 Task: Check the sale-to-list ratio of spa in the last 1 year.
Action: Mouse moved to (885, 216)
Screenshot: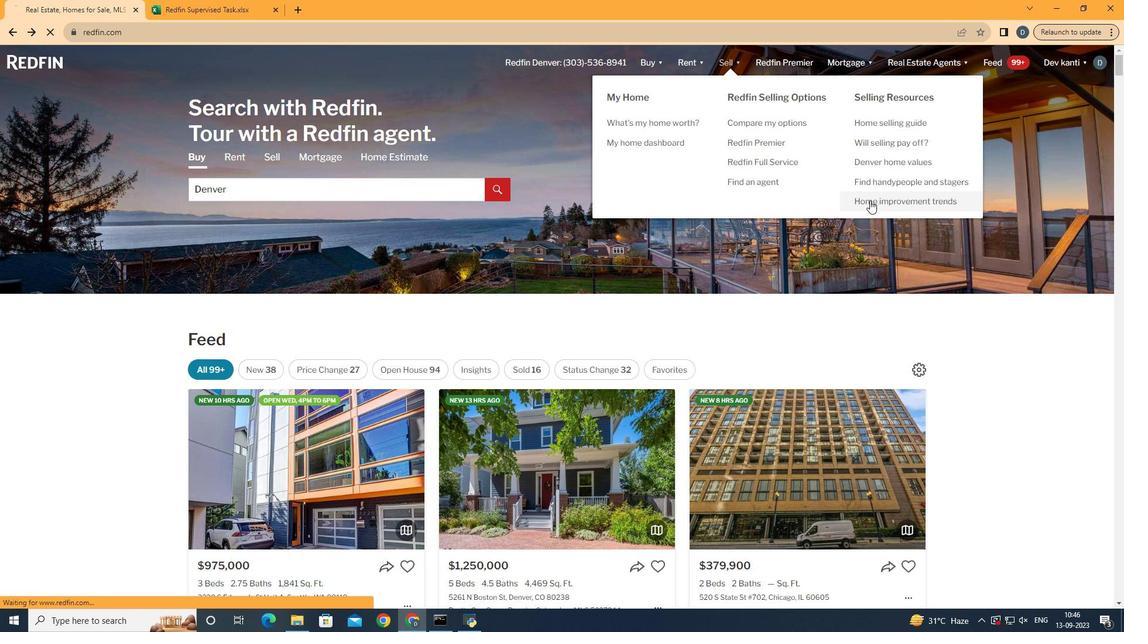 
Action: Mouse pressed left at (885, 216)
Screenshot: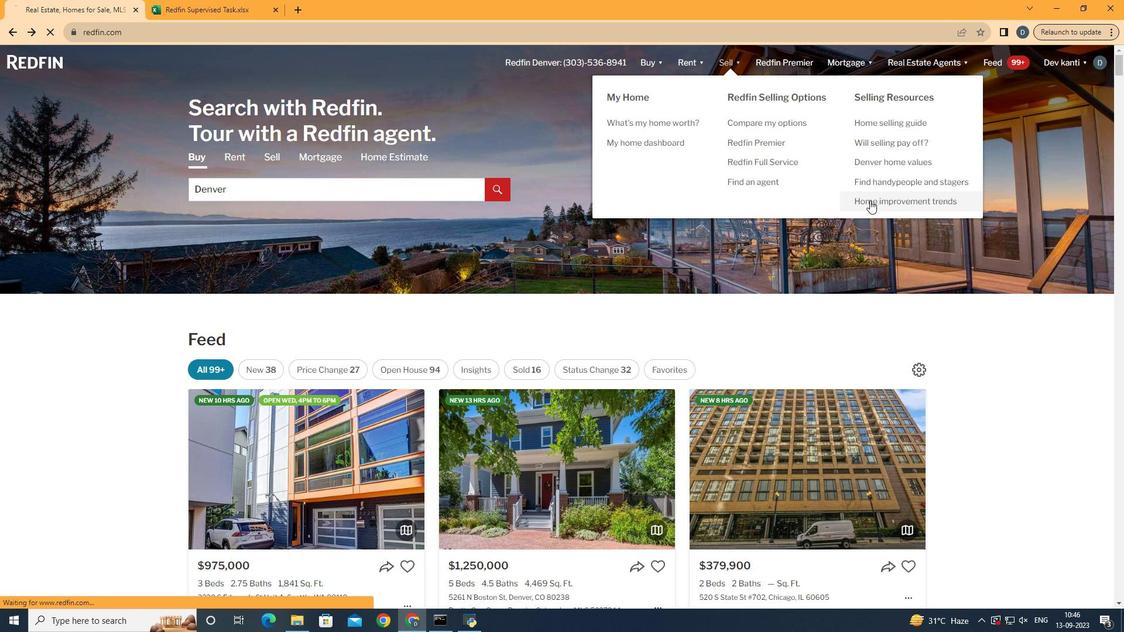 
Action: Mouse moved to (309, 242)
Screenshot: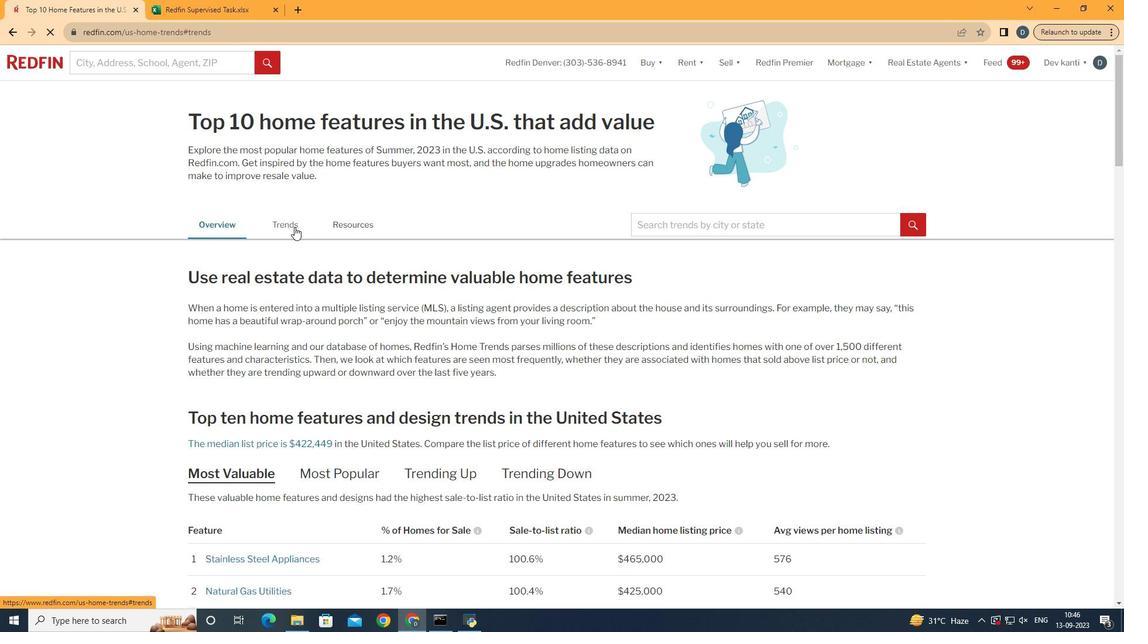 
Action: Mouse pressed left at (309, 242)
Screenshot: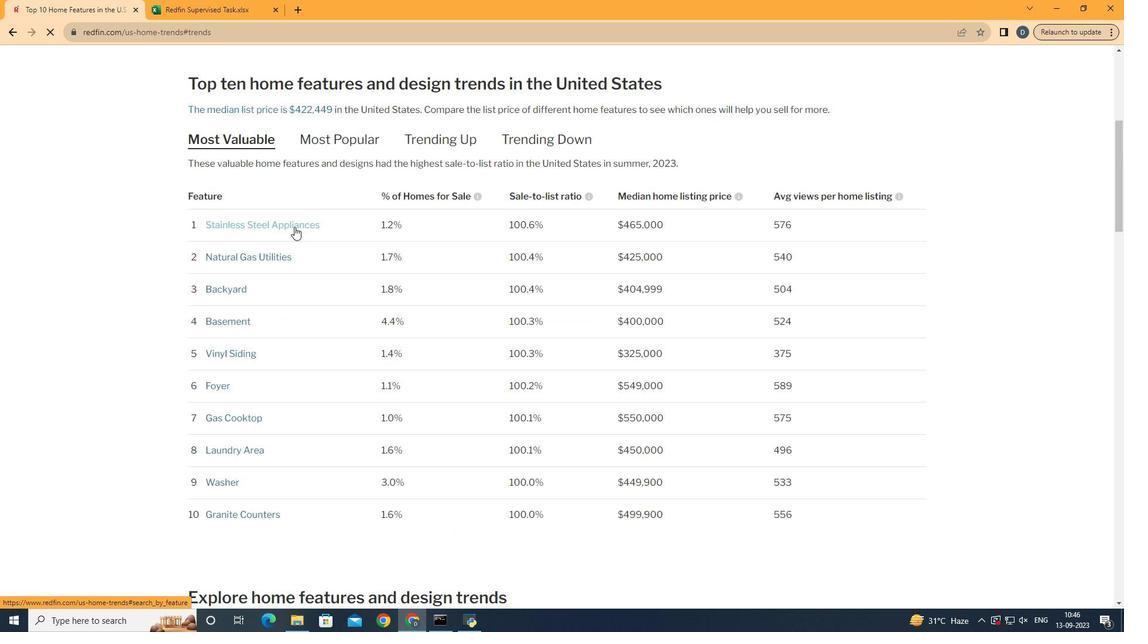 
Action: Mouse moved to (393, 330)
Screenshot: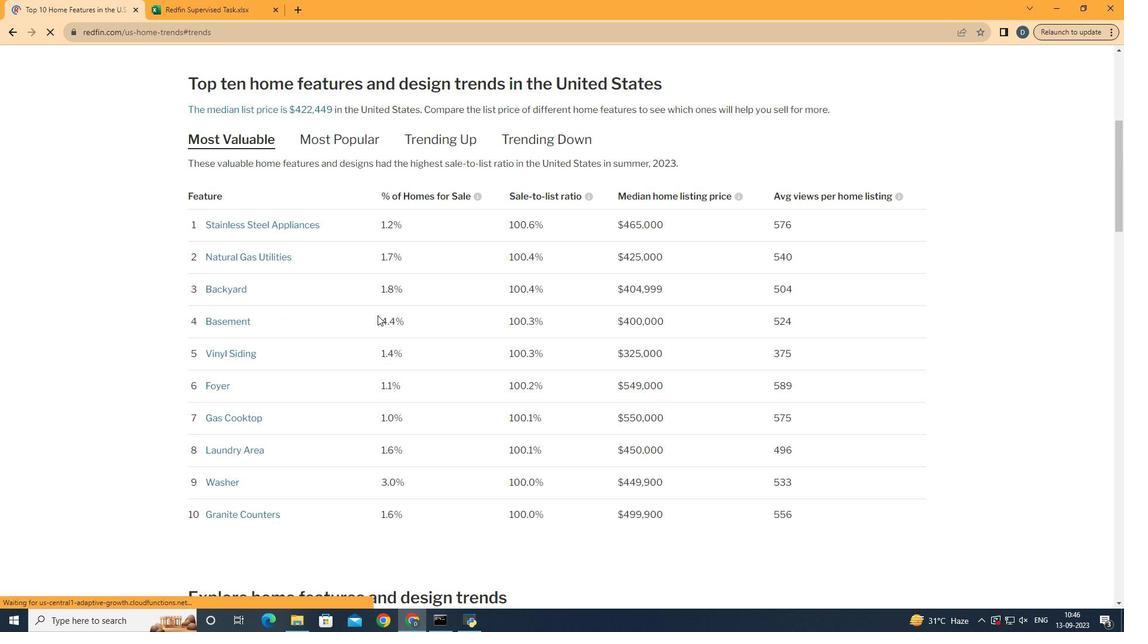 
Action: Mouse scrolled (393, 330) with delta (0, 0)
Screenshot: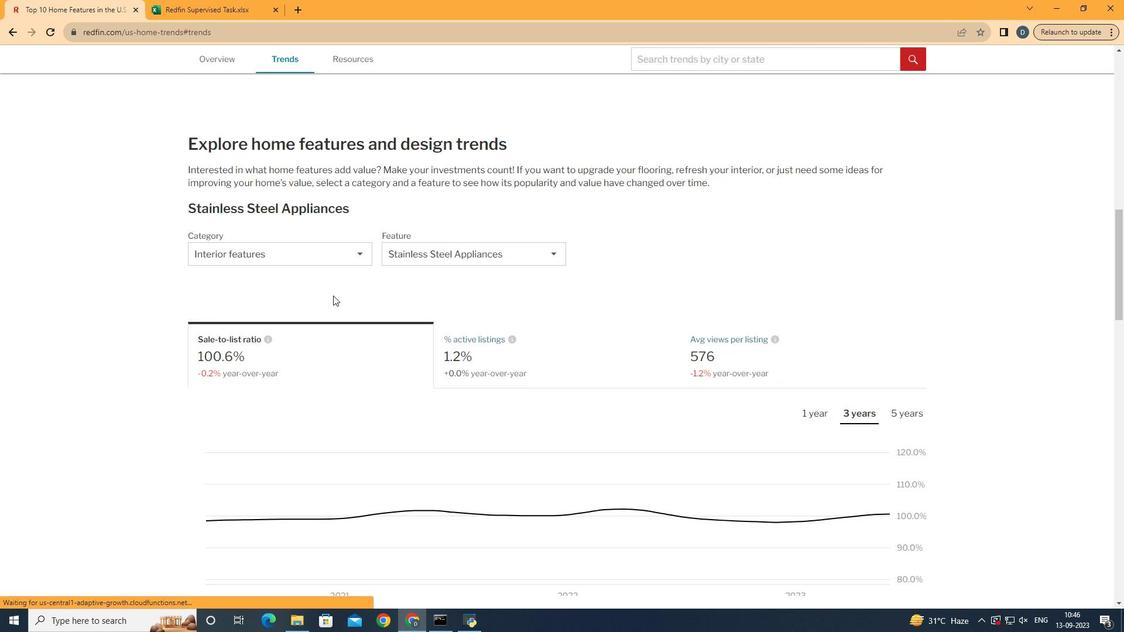 
Action: Mouse scrolled (393, 330) with delta (0, 0)
Screenshot: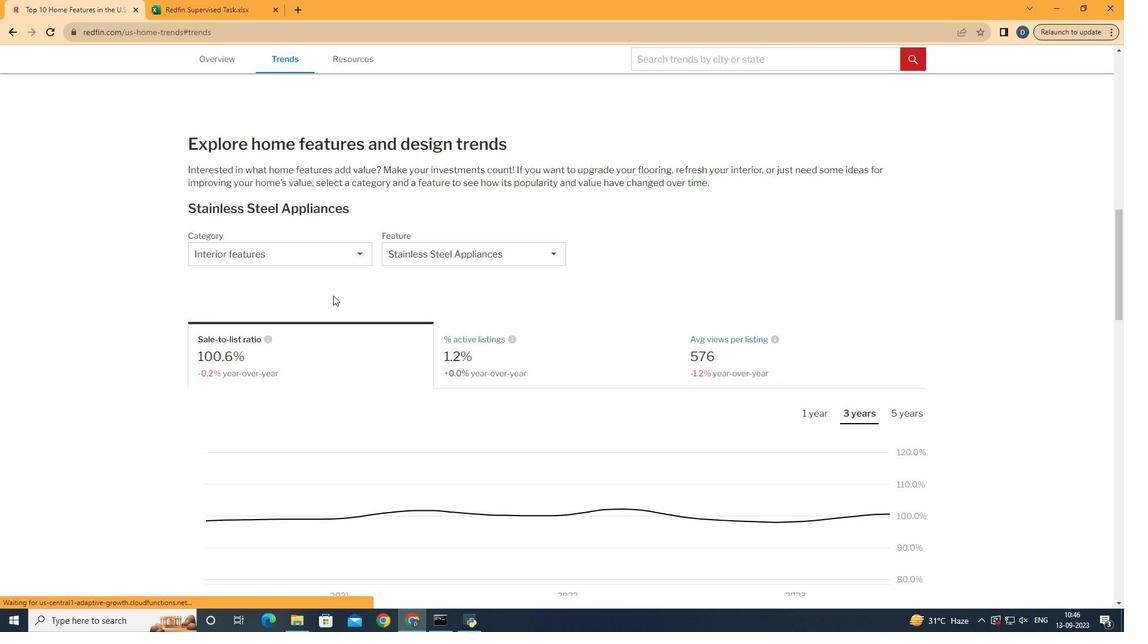 
Action: Mouse scrolled (393, 330) with delta (0, 0)
Screenshot: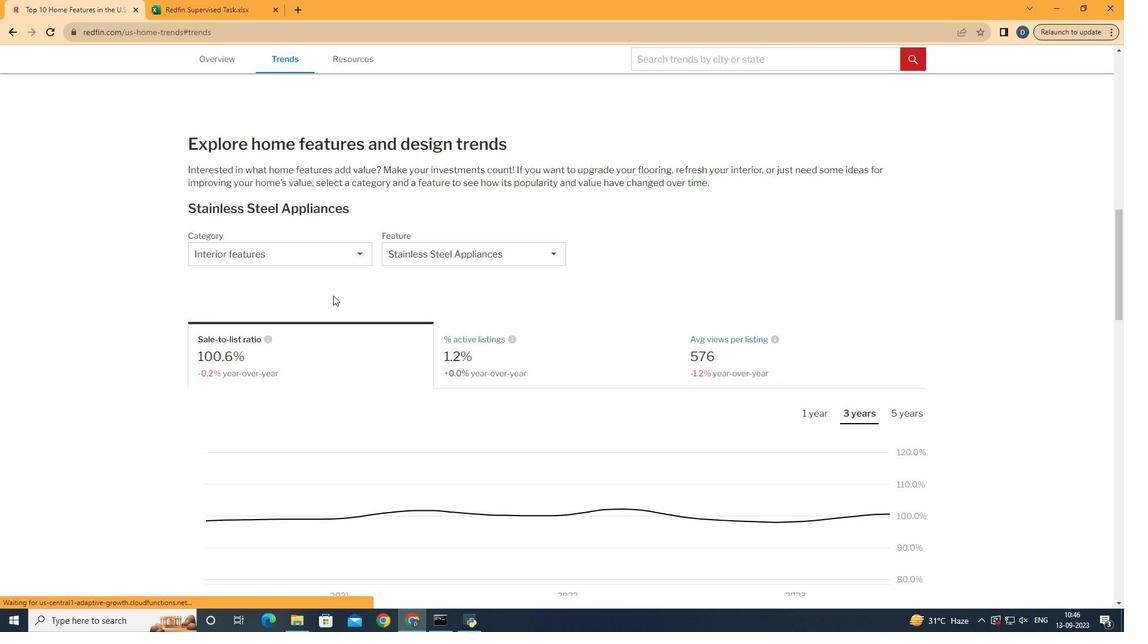 
Action: Mouse scrolled (393, 330) with delta (0, 0)
Screenshot: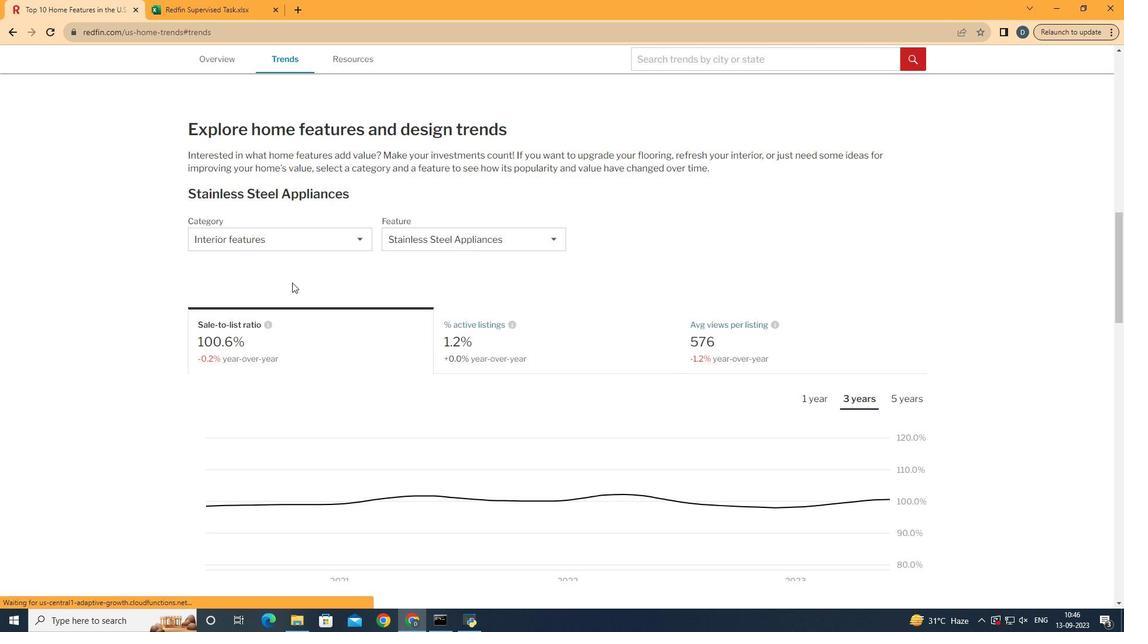 
Action: Mouse scrolled (393, 330) with delta (0, 0)
Screenshot: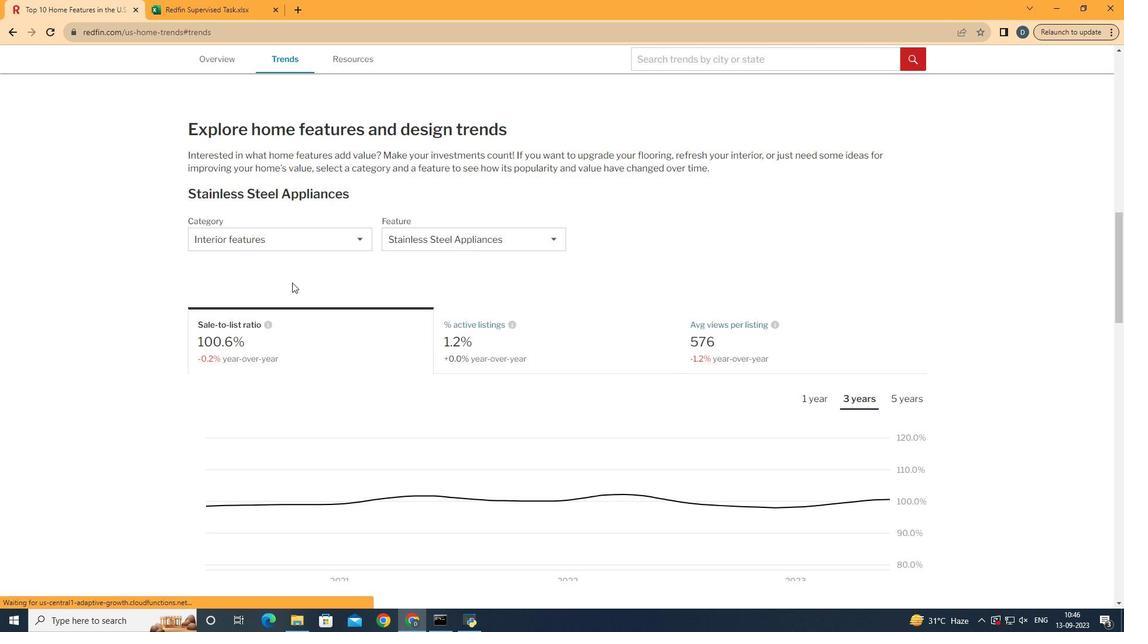 
Action: Mouse scrolled (393, 330) with delta (0, 0)
Screenshot: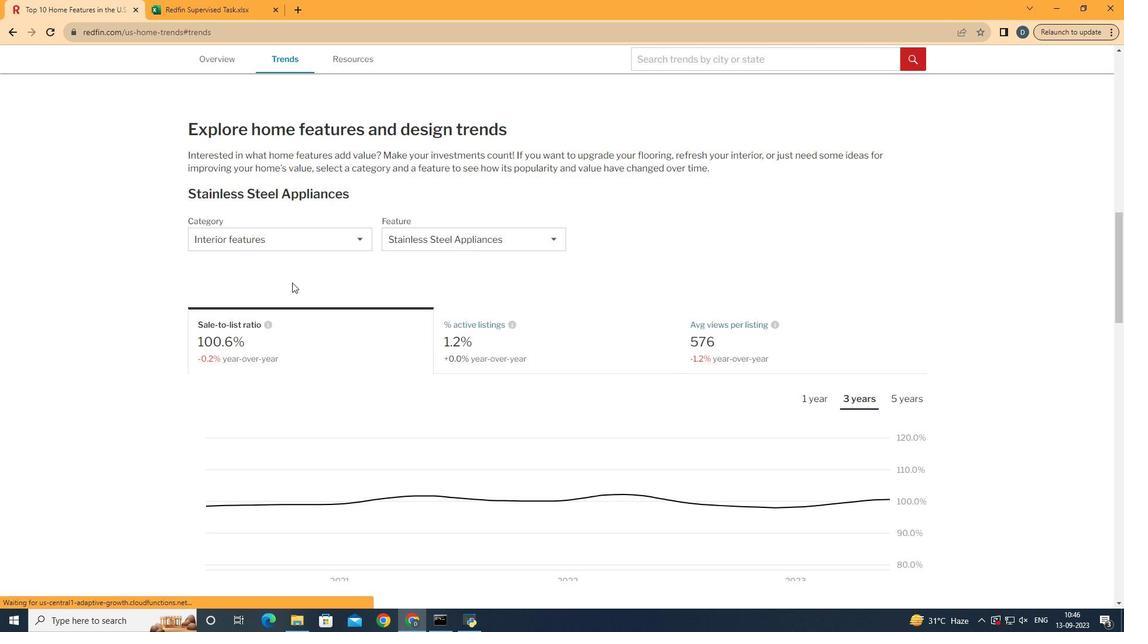 
Action: Mouse scrolled (393, 330) with delta (0, 0)
Screenshot: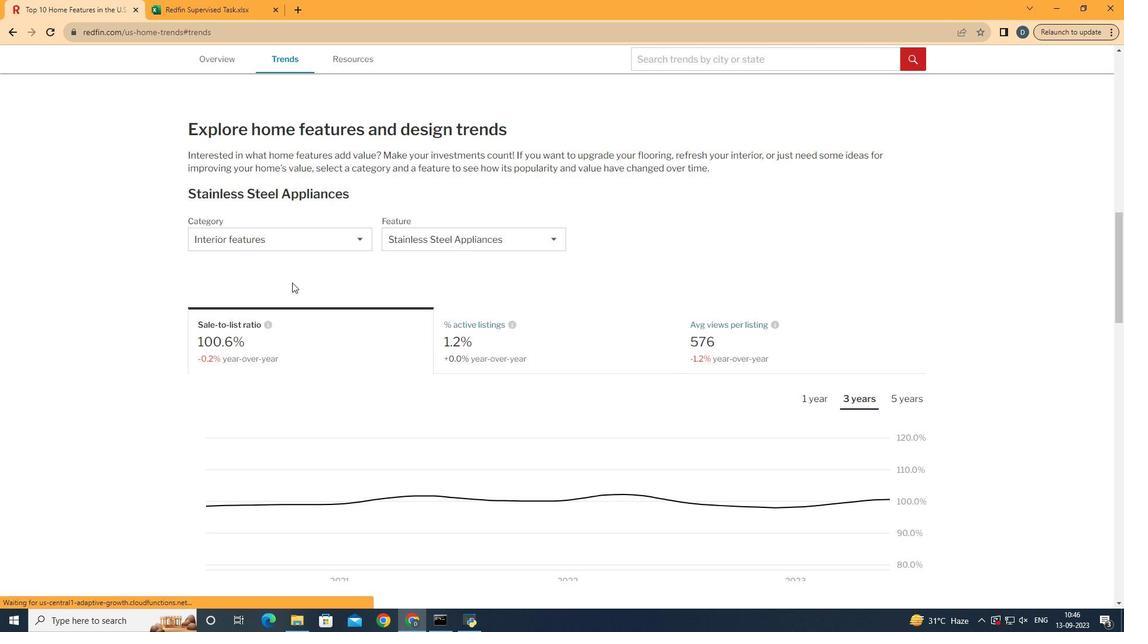 
Action: Mouse scrolled (393, 330) with delta (0, 0)
Screenshot: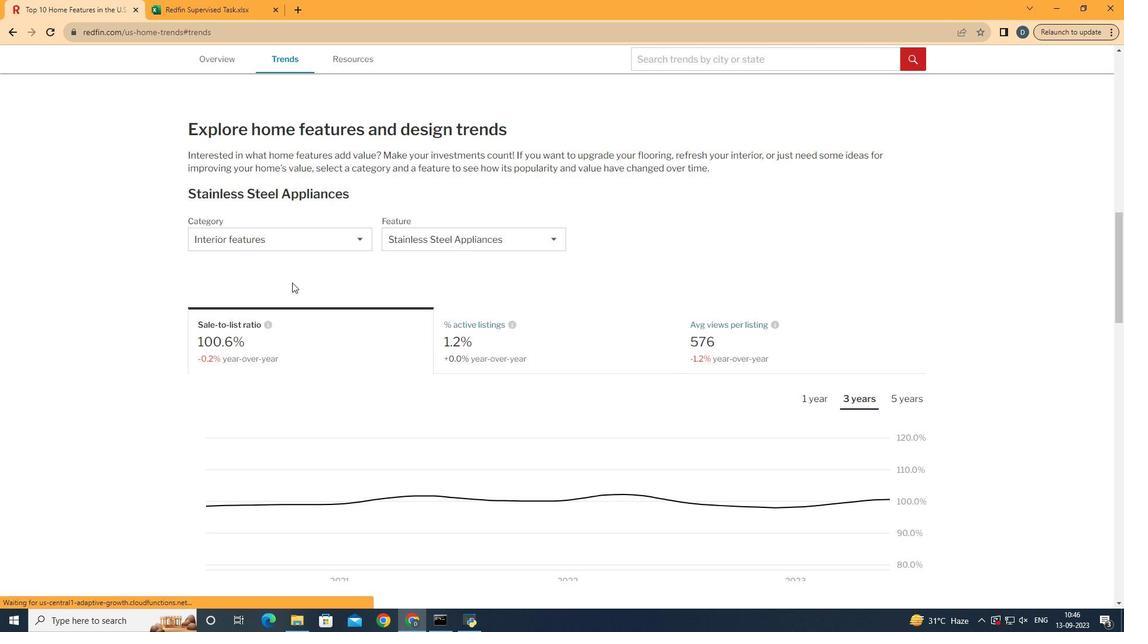 
Action: Mouse moved to (306, 265)
Screenshot: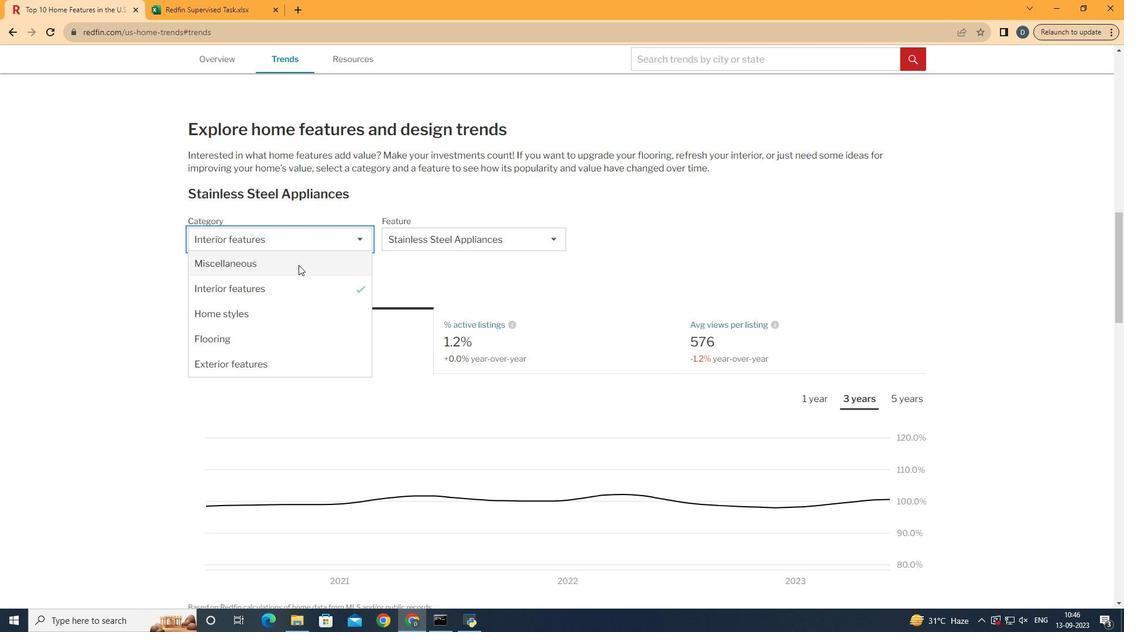
Action: Mouse pressed left at (306, 265)
Screenshot: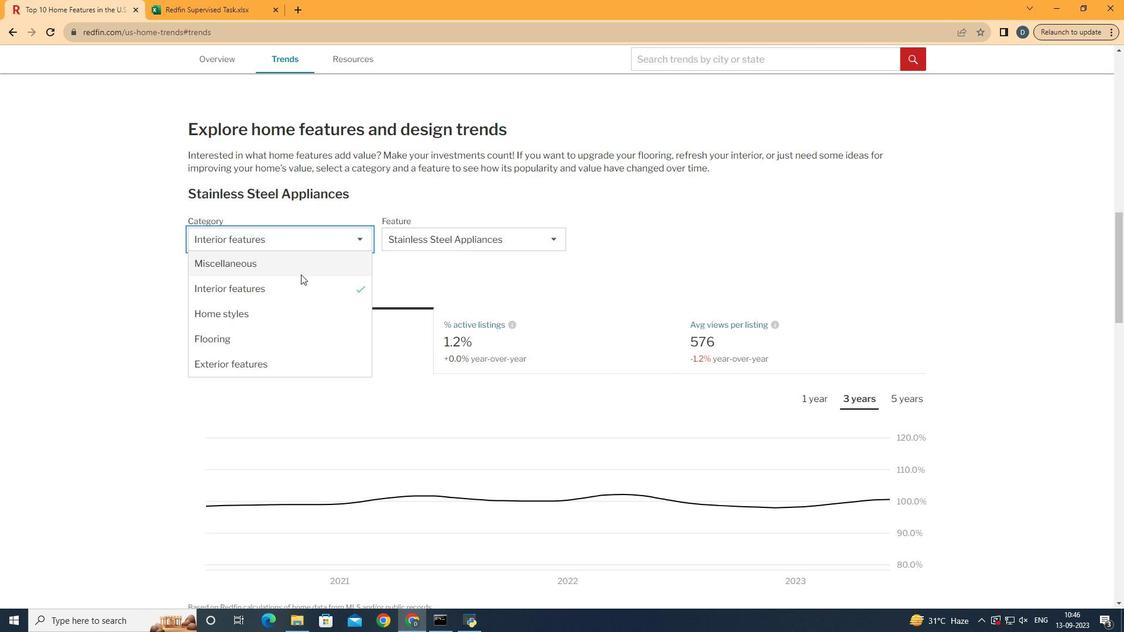 
Action: Mouse moved to (318, 302)
Screenshot: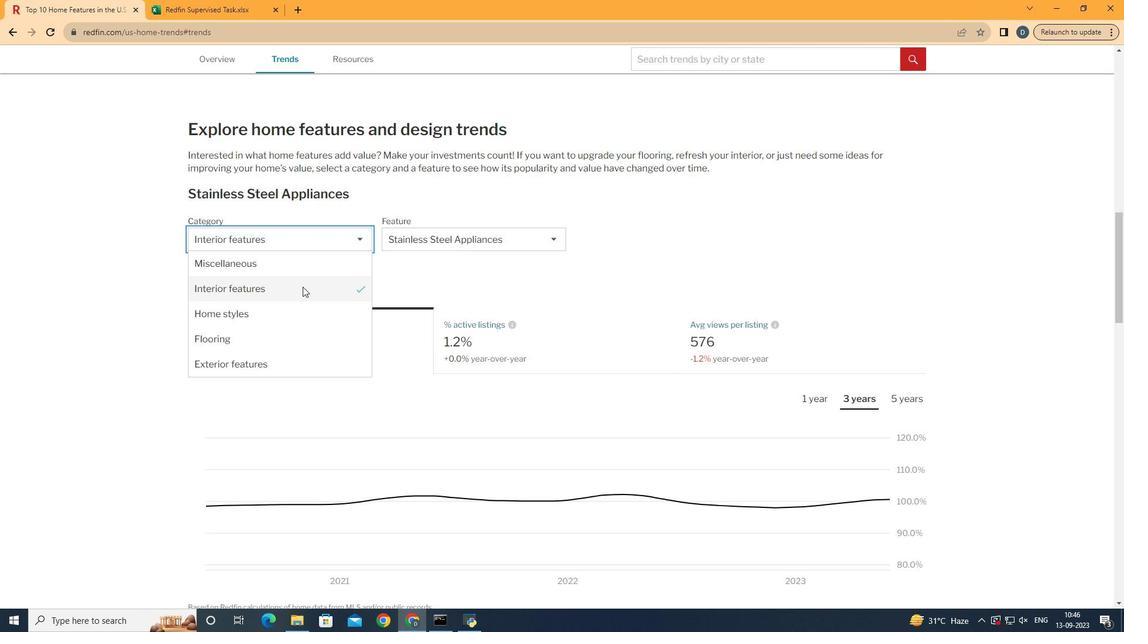 
Action: Mouse pressed left at (318, 302)
Screenshot: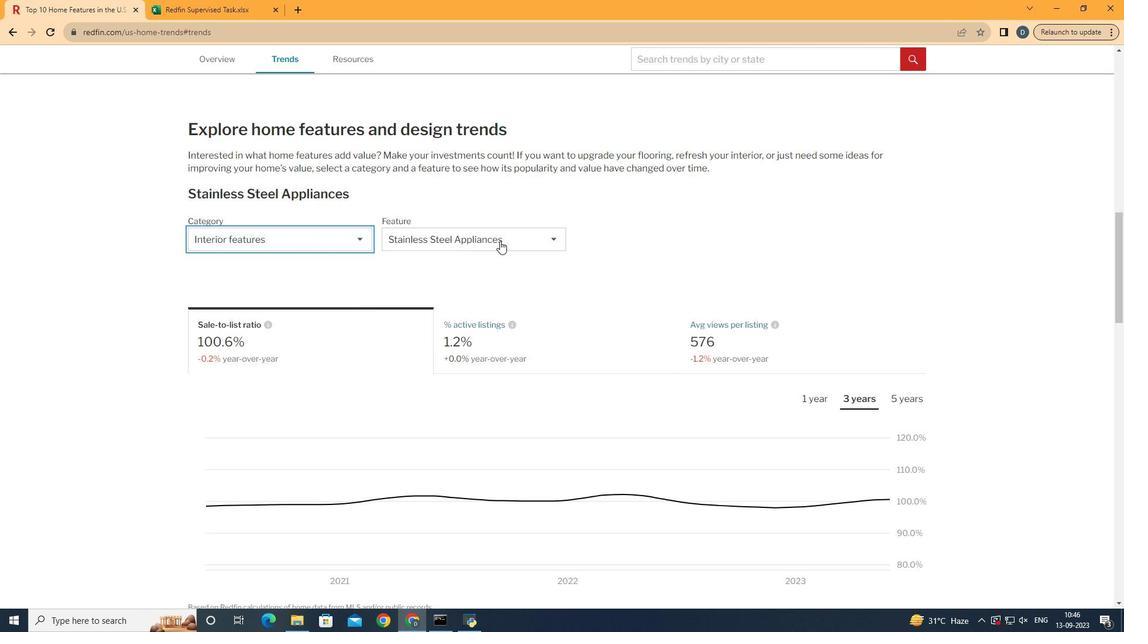 
Action: Mouse moved to (515, 256)
Screenshot: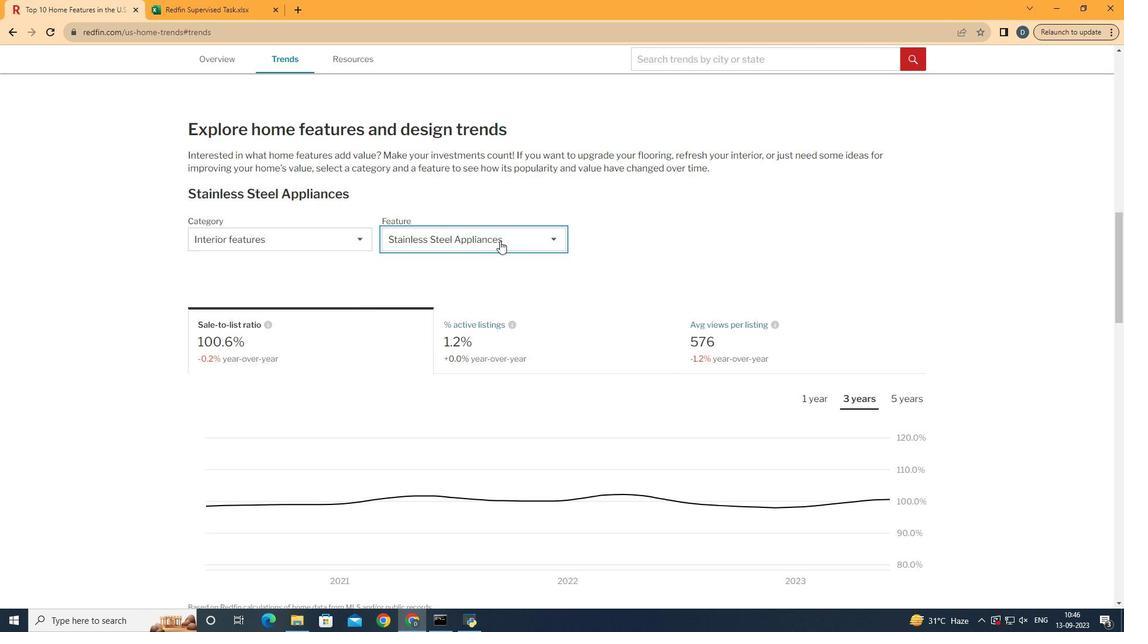 
Action: Mouse pressed left at (515, 256)
Screenshot: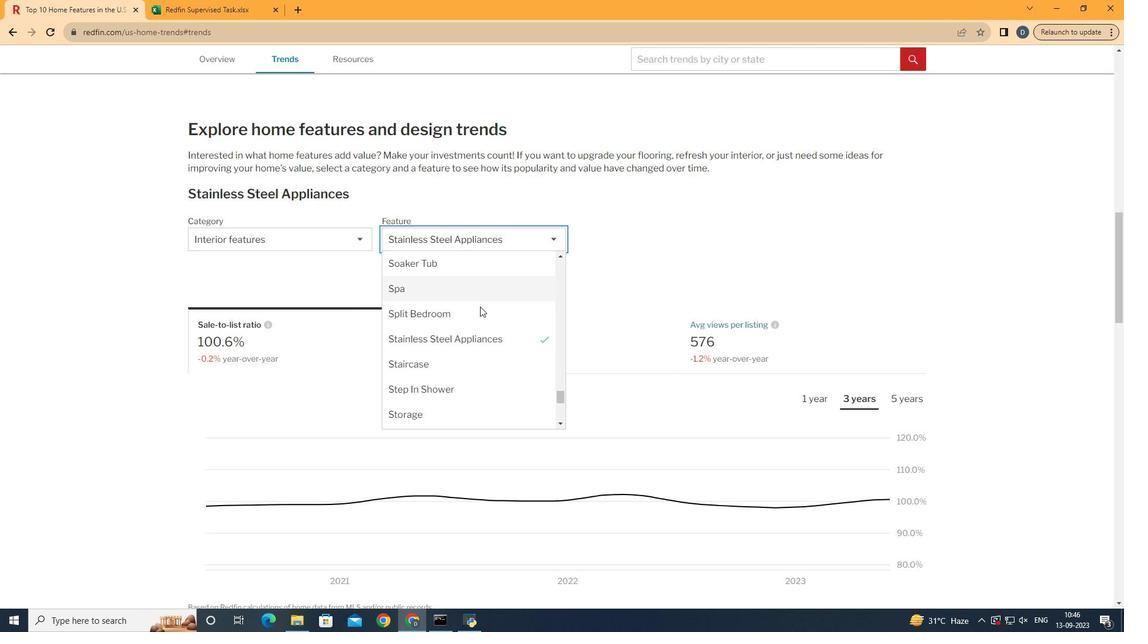 
Action: Mouse moved to (514, 307)
Screenshot: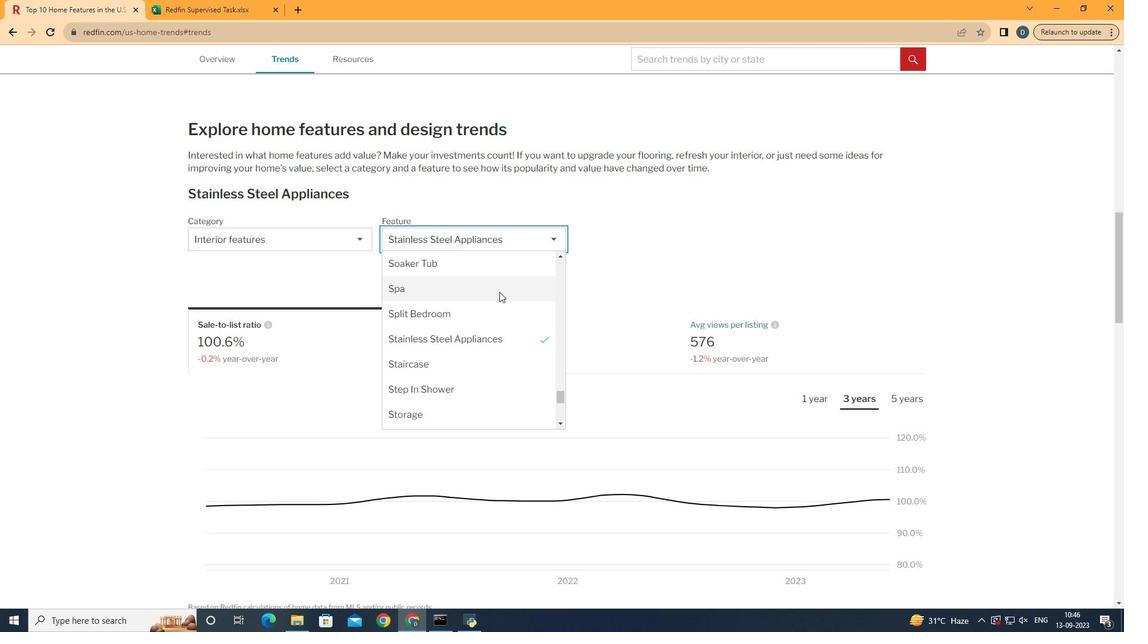 
Action: Mouse pressed left at (514, 307)
Screenshot: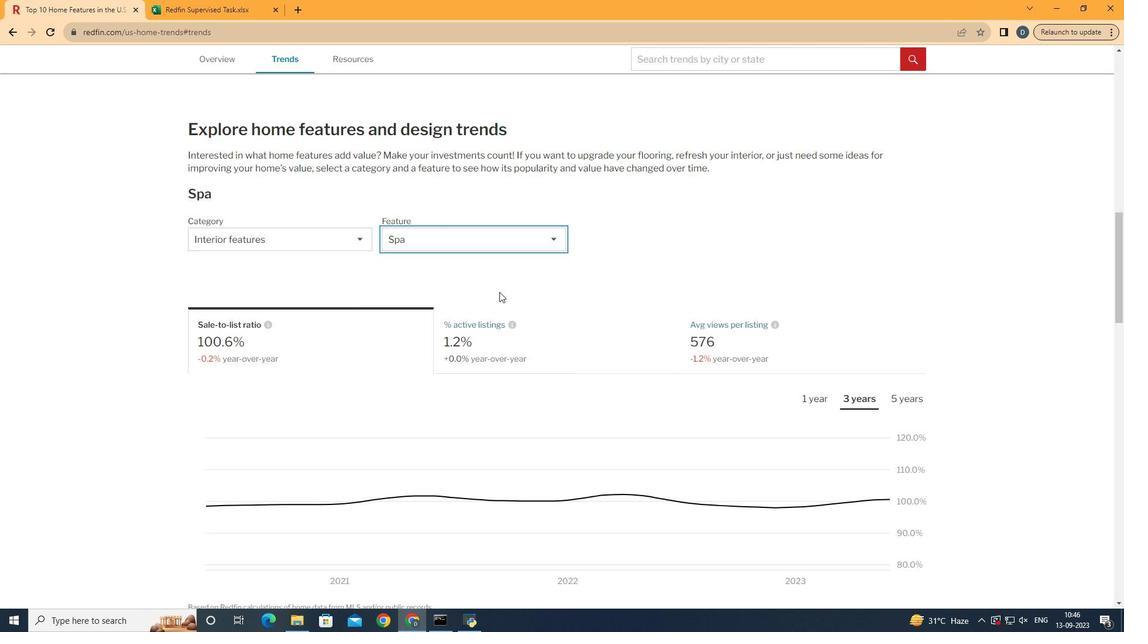 
Action: Mouse moved to (385, 347)
Screenshot: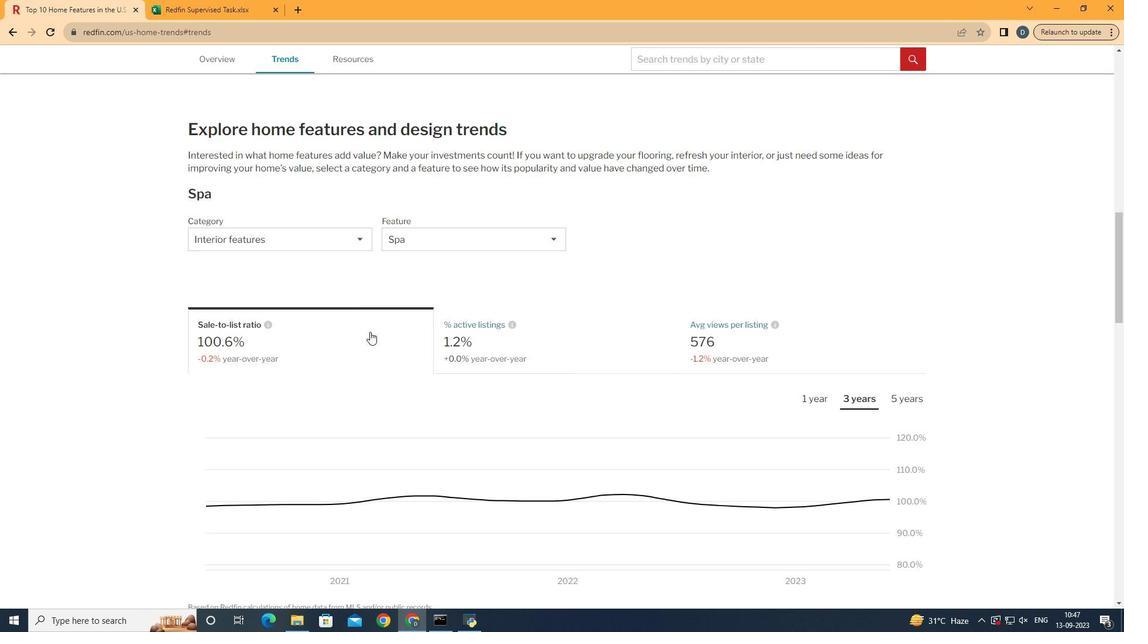 
Action: Mouse pressed left at (385, 347)
Screenshot: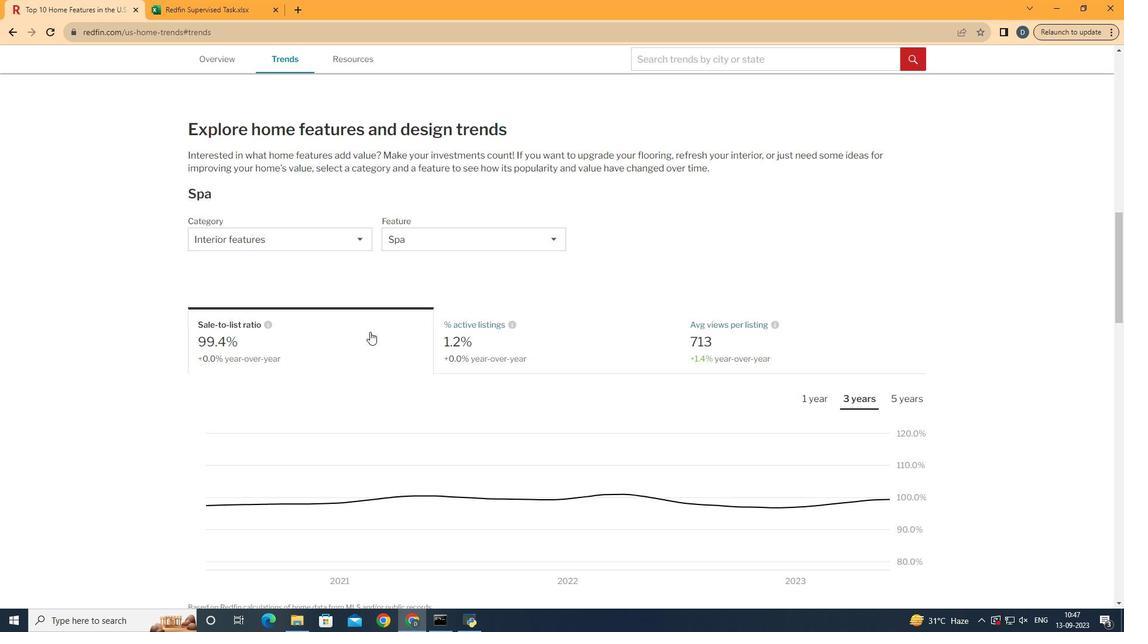 
Action: Mouse scrolled (385, 346) with delta (0, 0)
Screenshot: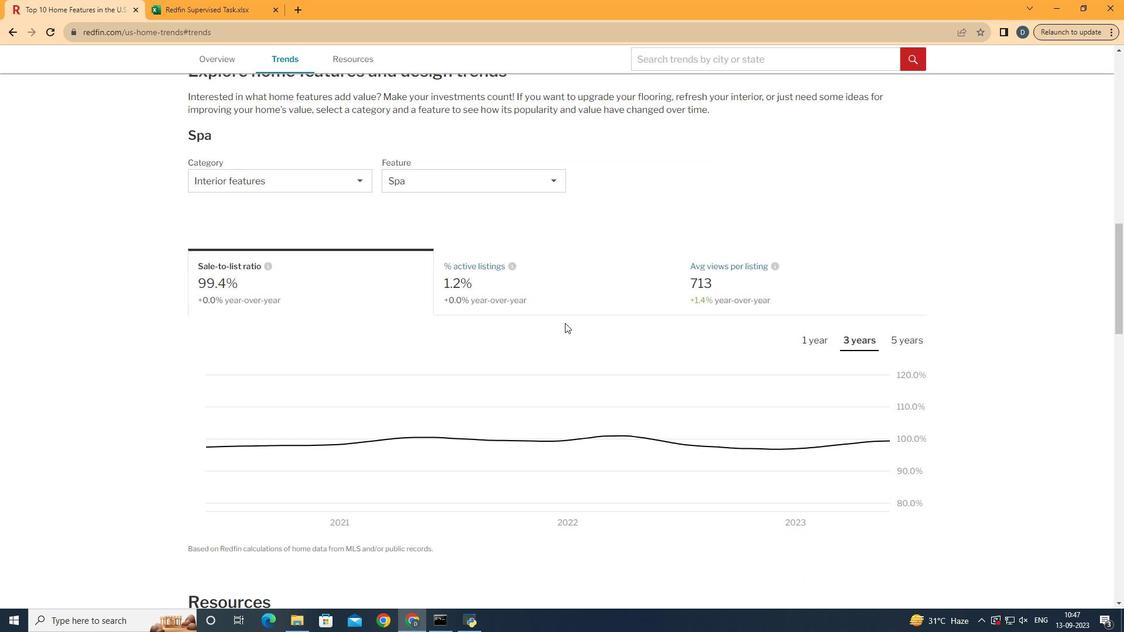 
Action: Mouse moved to (821, 360)
Screenshot: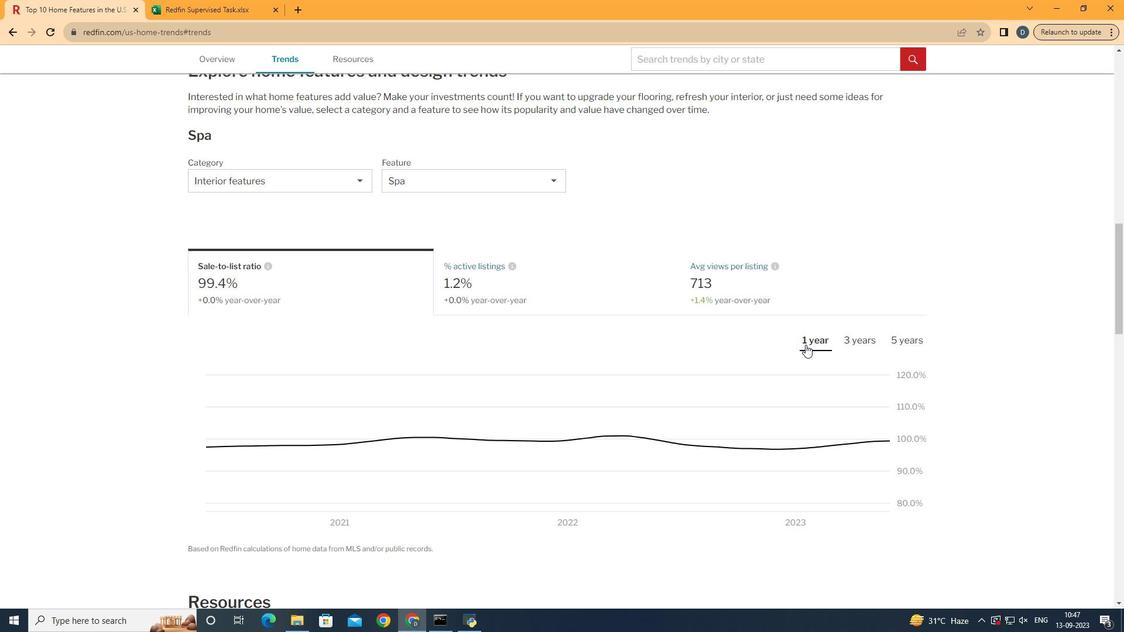 
Action: Mouse pressed left at (821, 360)
Screenshot: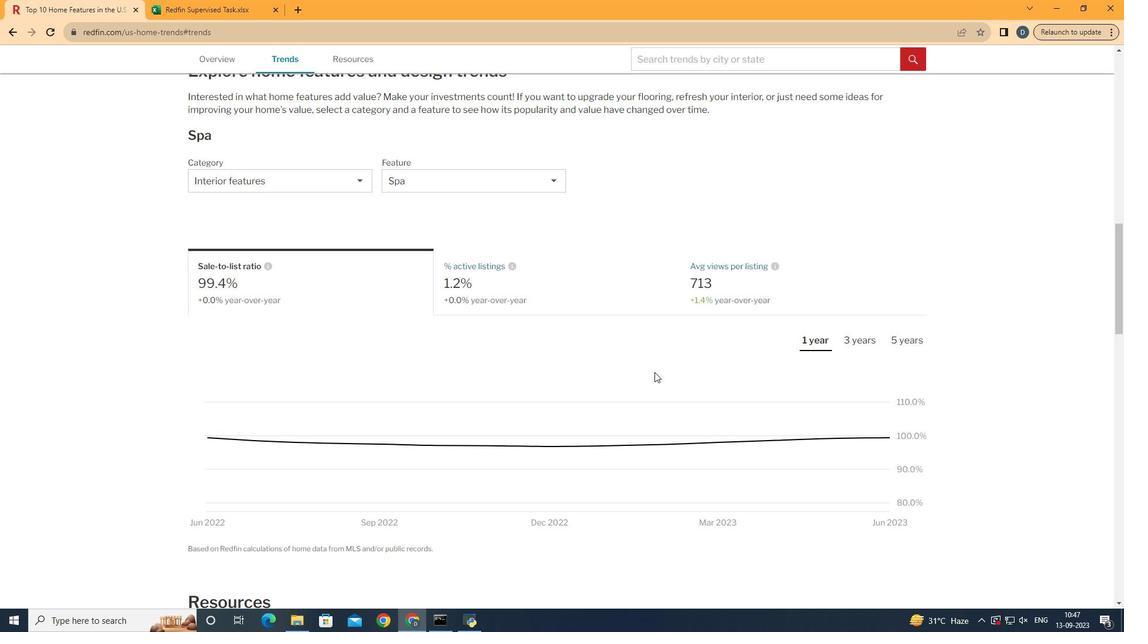 
Action: Mouse moved to (914, 449)
Screenshot: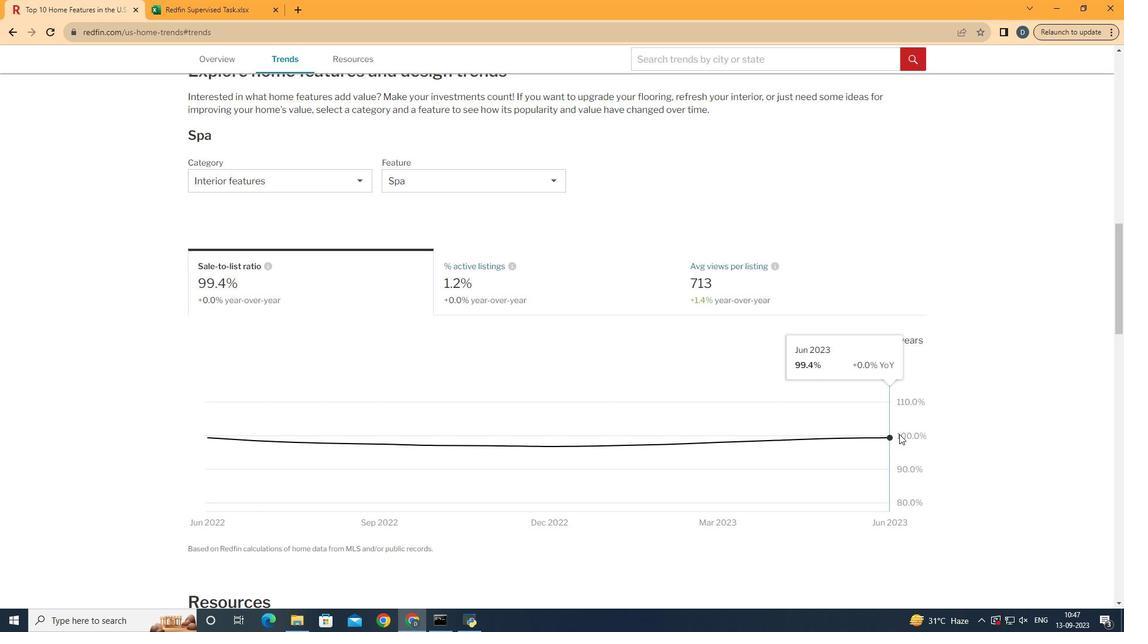 
